 Task: Add La Fermiere Naturally French Orange Blossom Honey to the cart.
Action: Mouse pressed left at (22, 148)
Screenshot: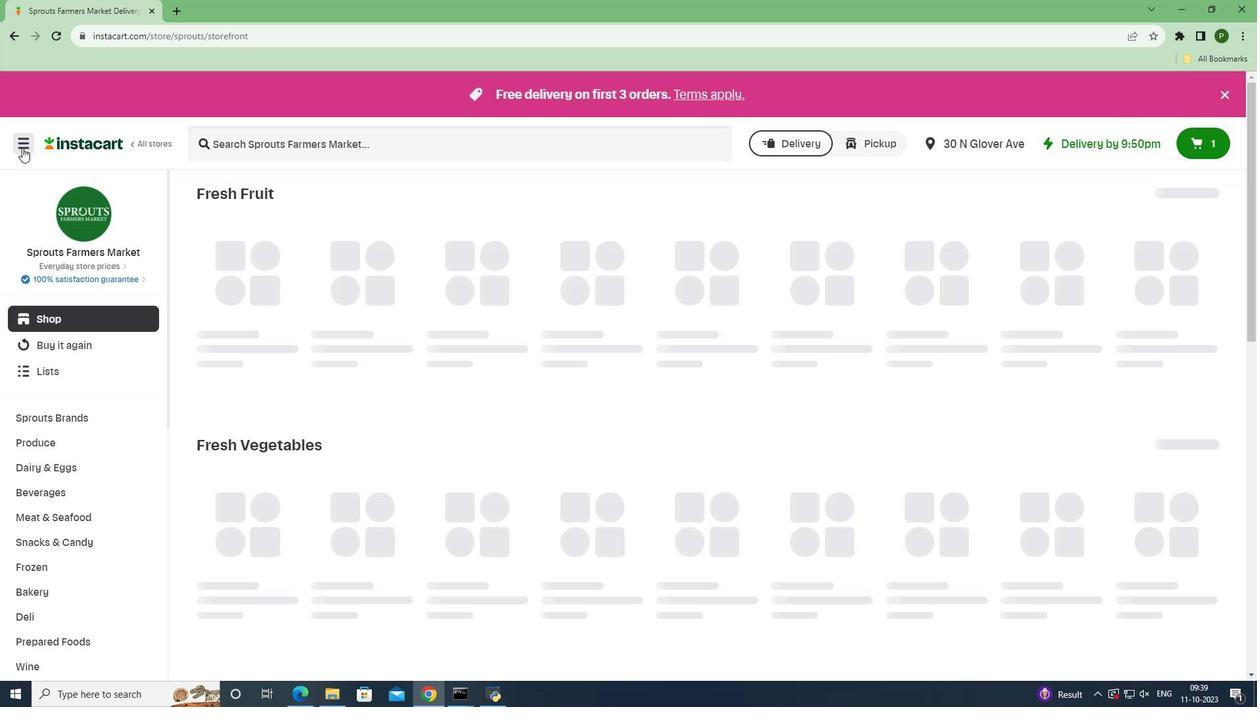 
Action: Mouse moved to (50, 341)
Screenshot: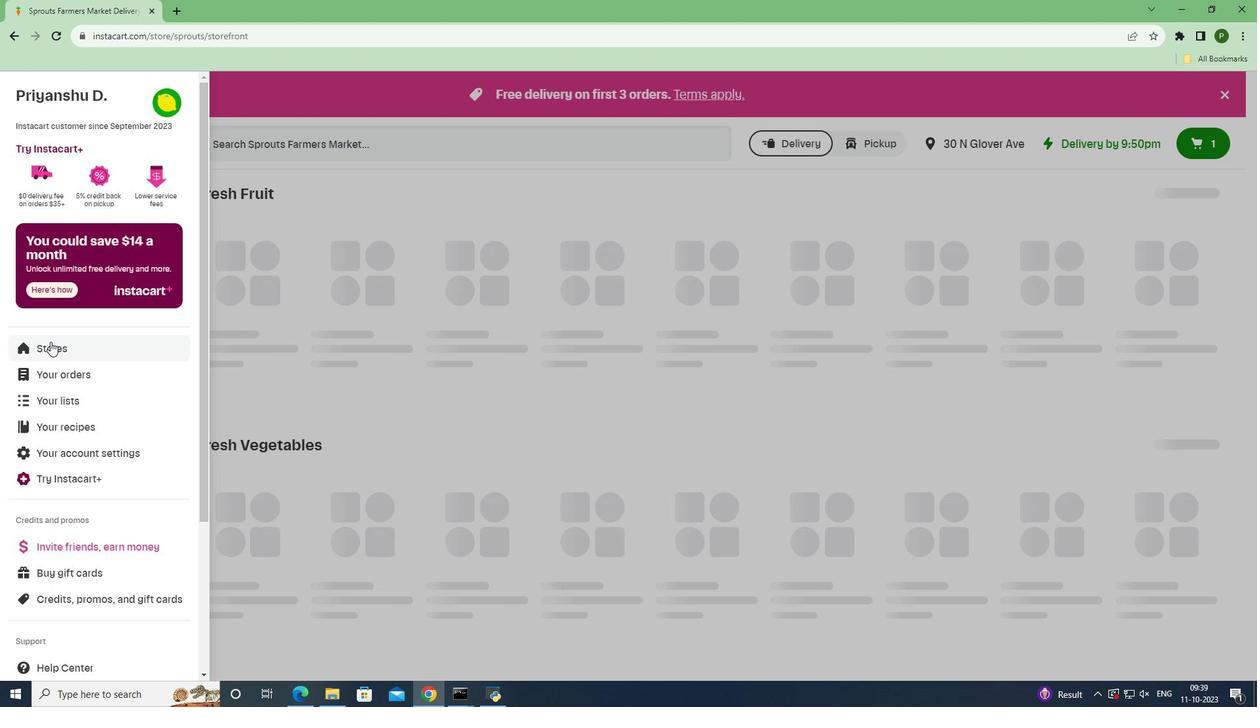 
Action: Mouse pressed left at (50, 341)
Screenshot: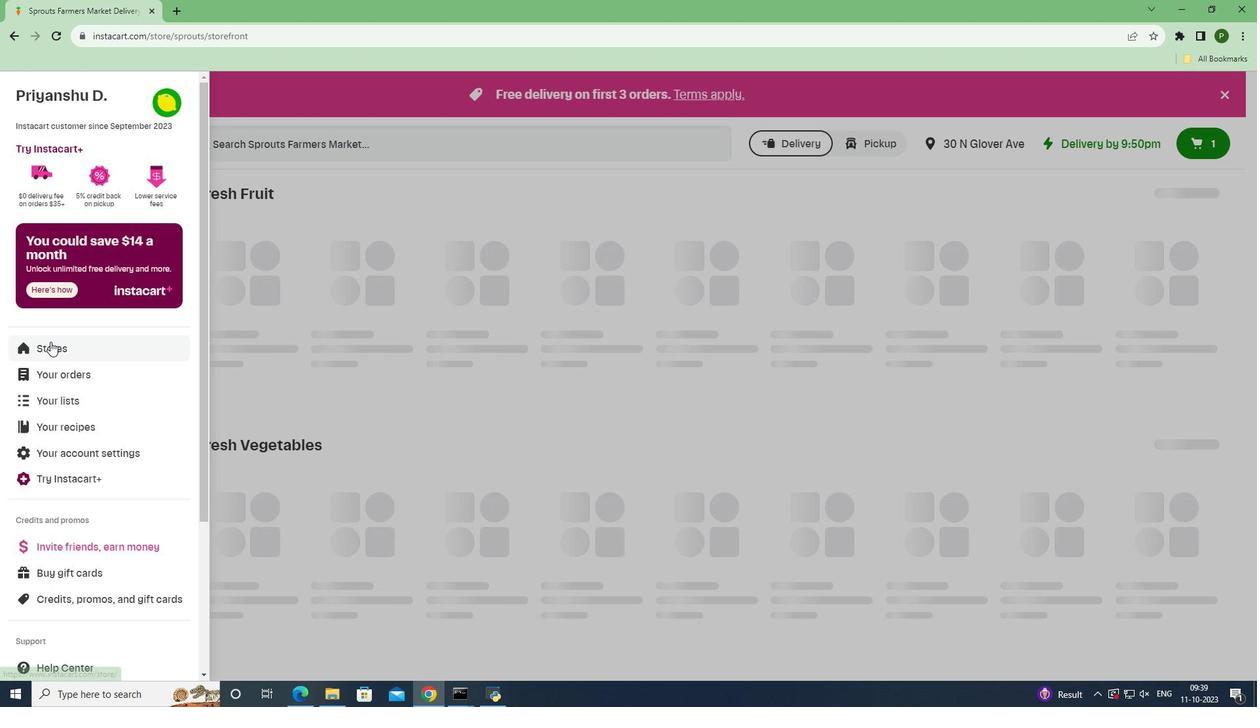 
Action: Mouse moved to (305, 140)
Screenshot: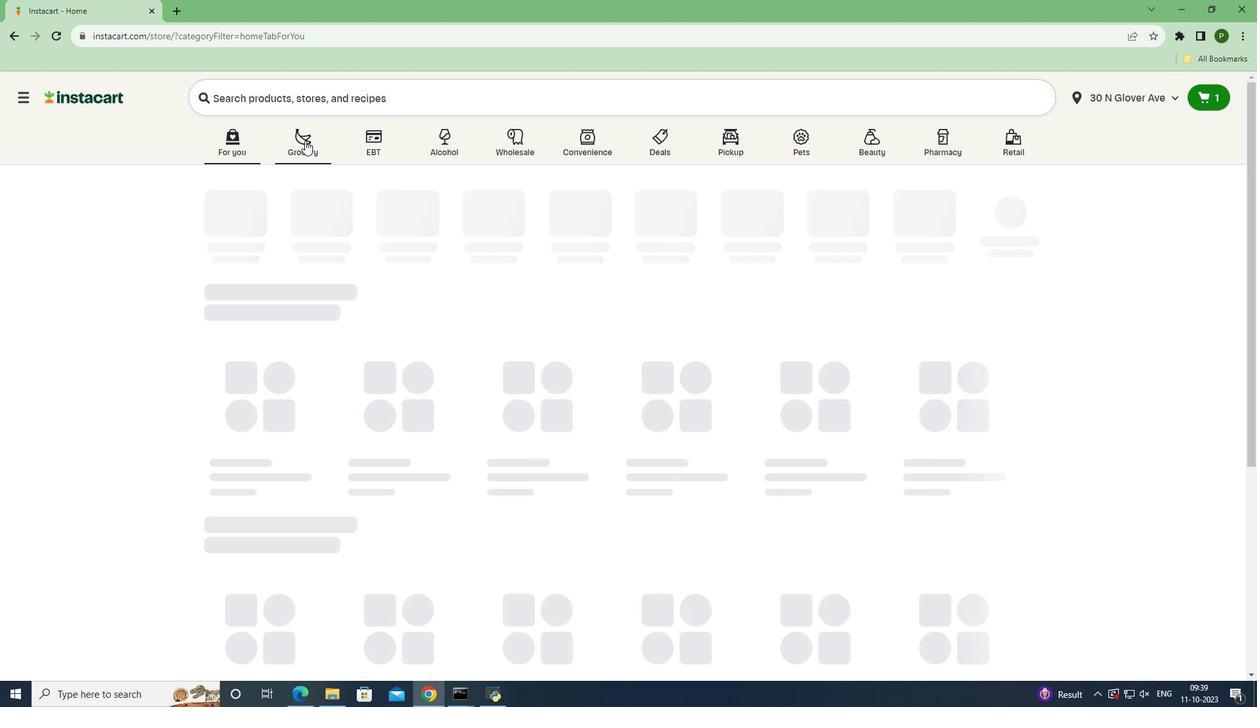 
Action: Mouse pressed left at (305, 140)
Screenshot: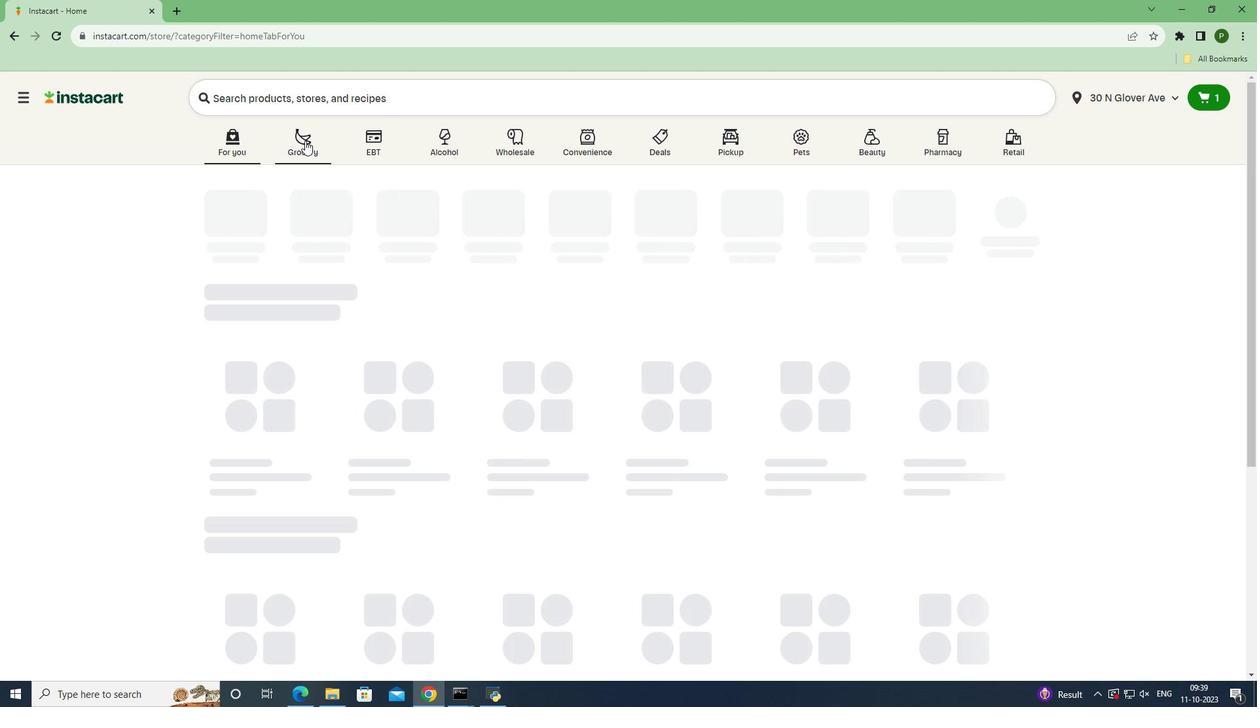 
Action: Mouse moved to (424, 252)
Screenshot: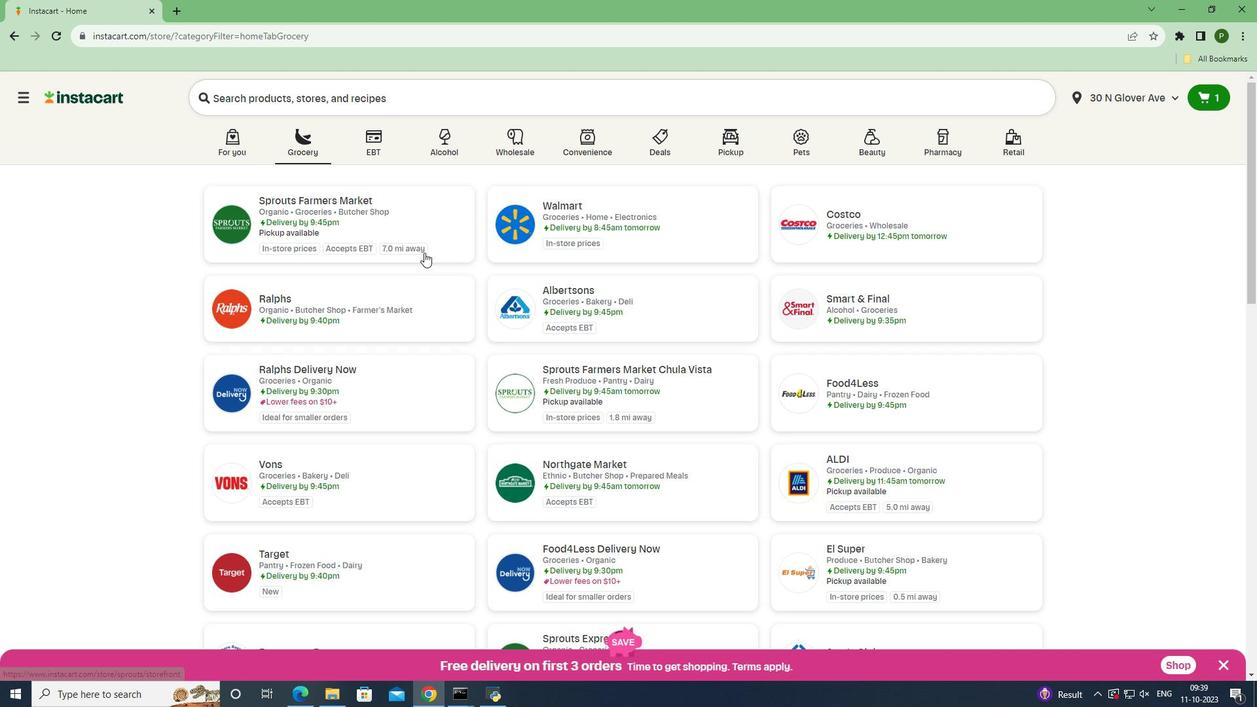 
Action: Mouse pressed left at (424, 252)
Screenshot: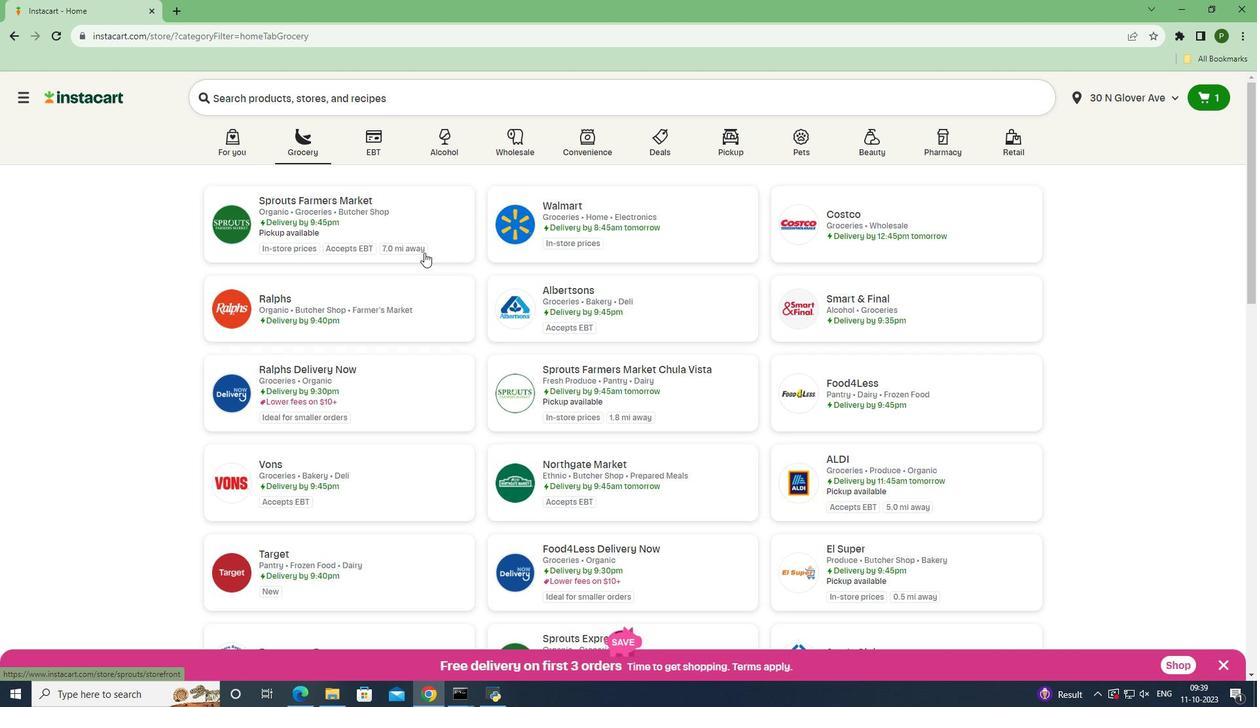 
Action: Mouse moved to (73, 471)
Screenshot: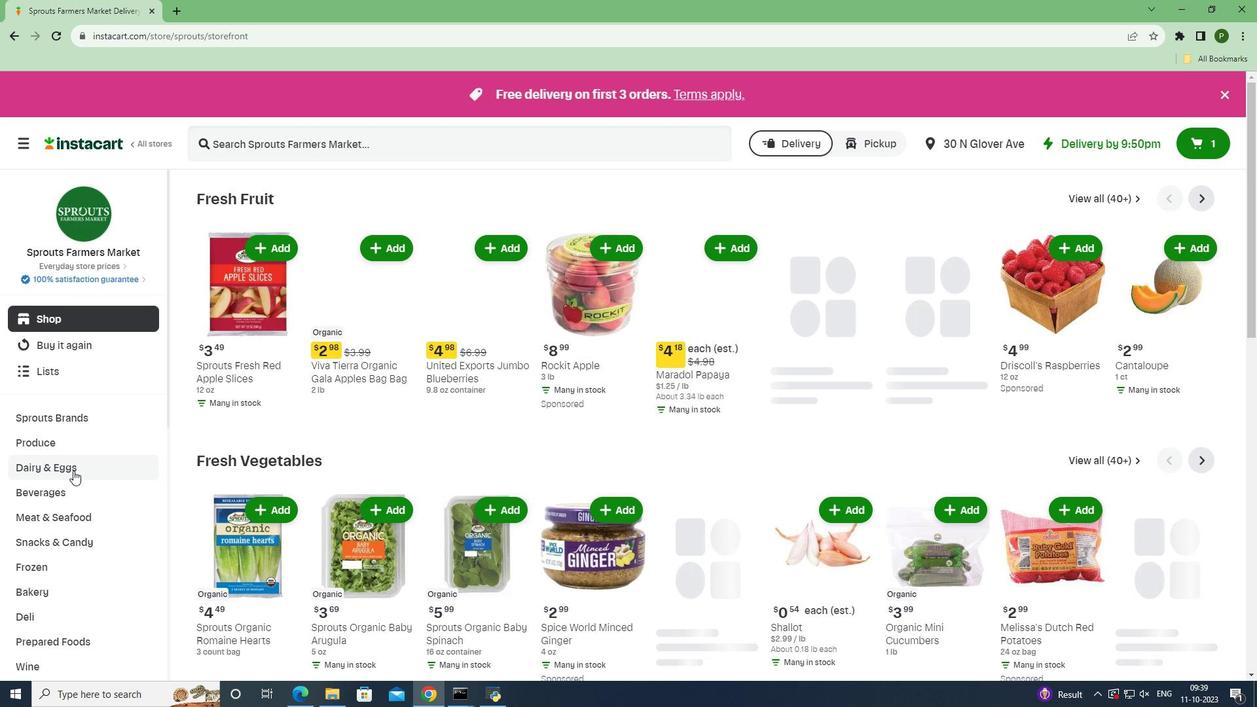 
Action: Mouse pressed left at (73, 471)
Screenshot: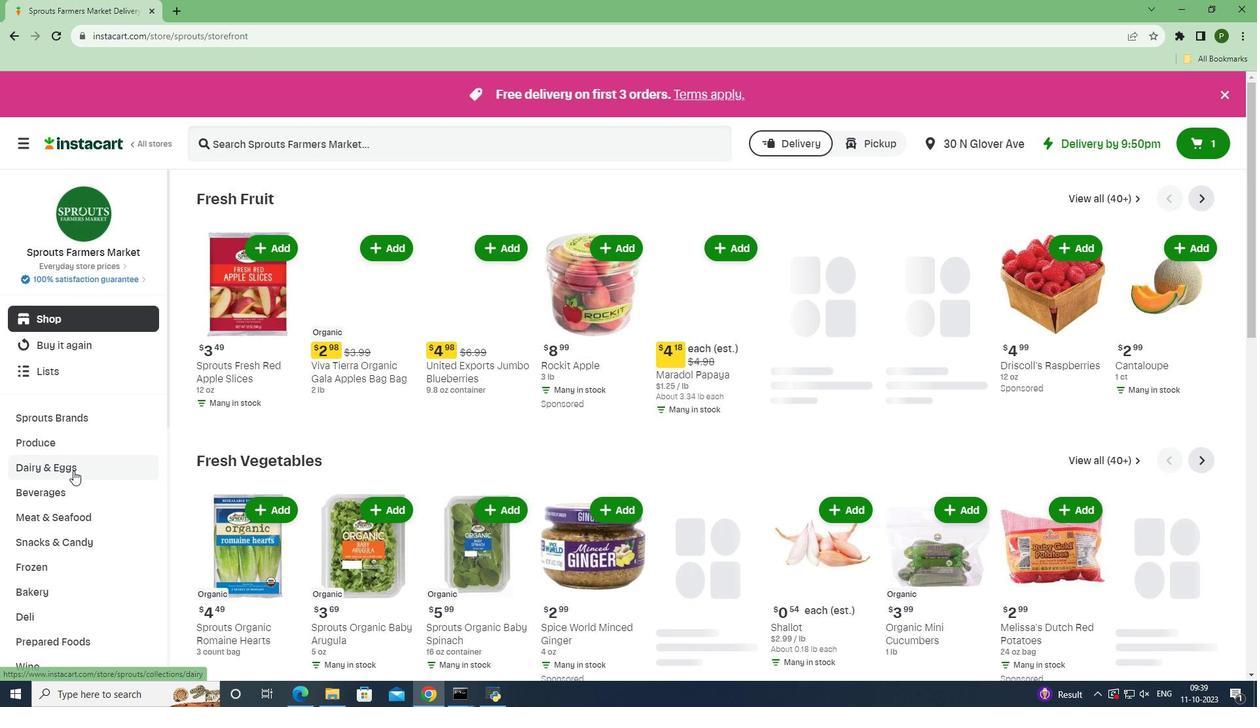 
Action: Mouse moved to (59, 564)
Screenshot: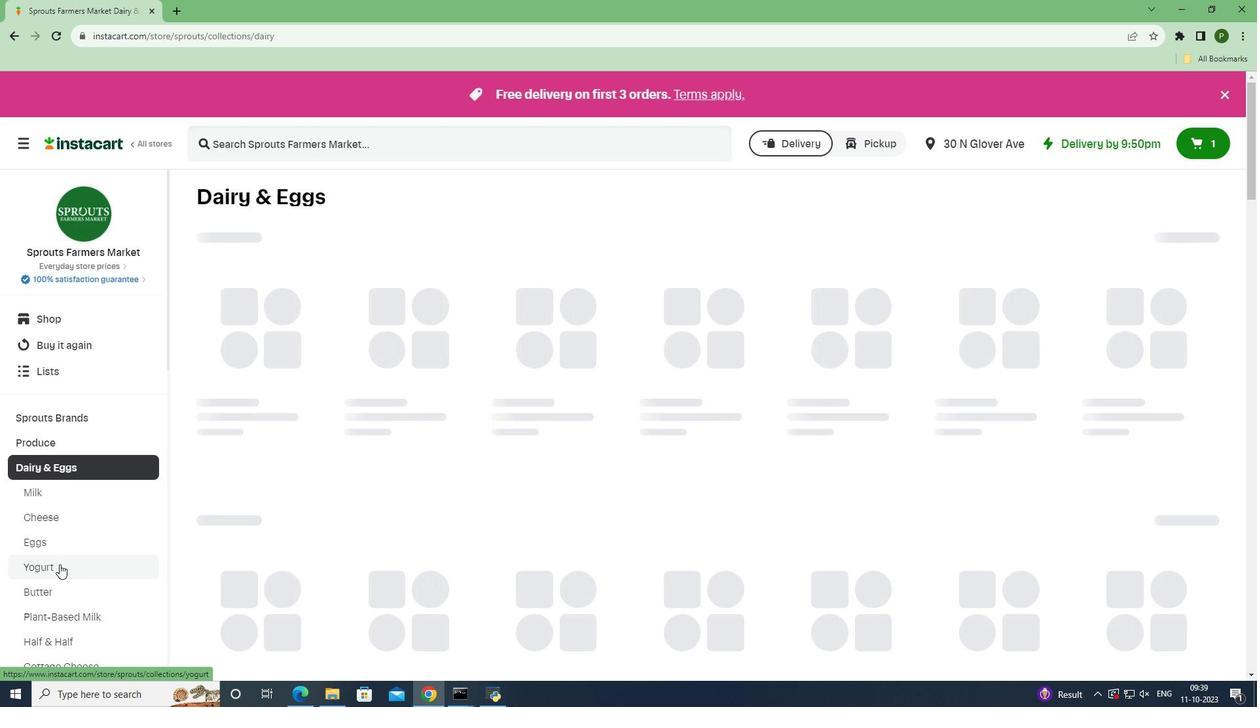 
Action: Mouse pressed left at (59, 564)
Screenshot: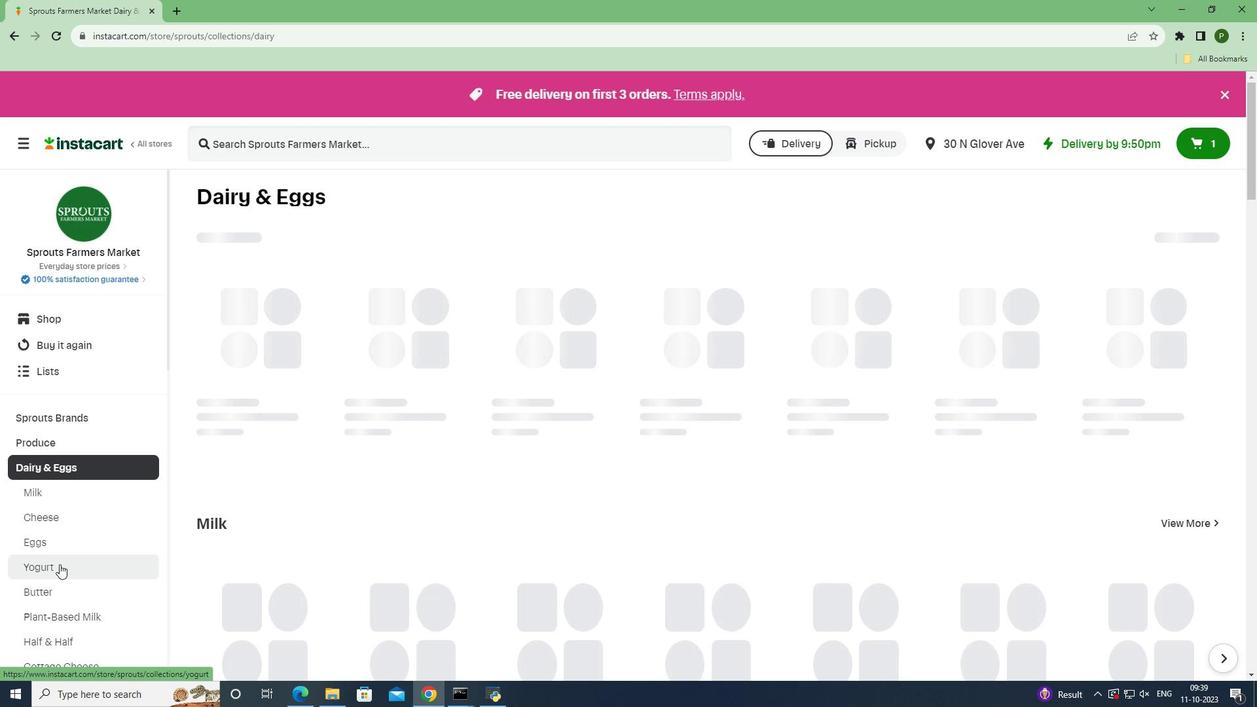 
Action: Mouse moved to (248, 144)
Screenshot: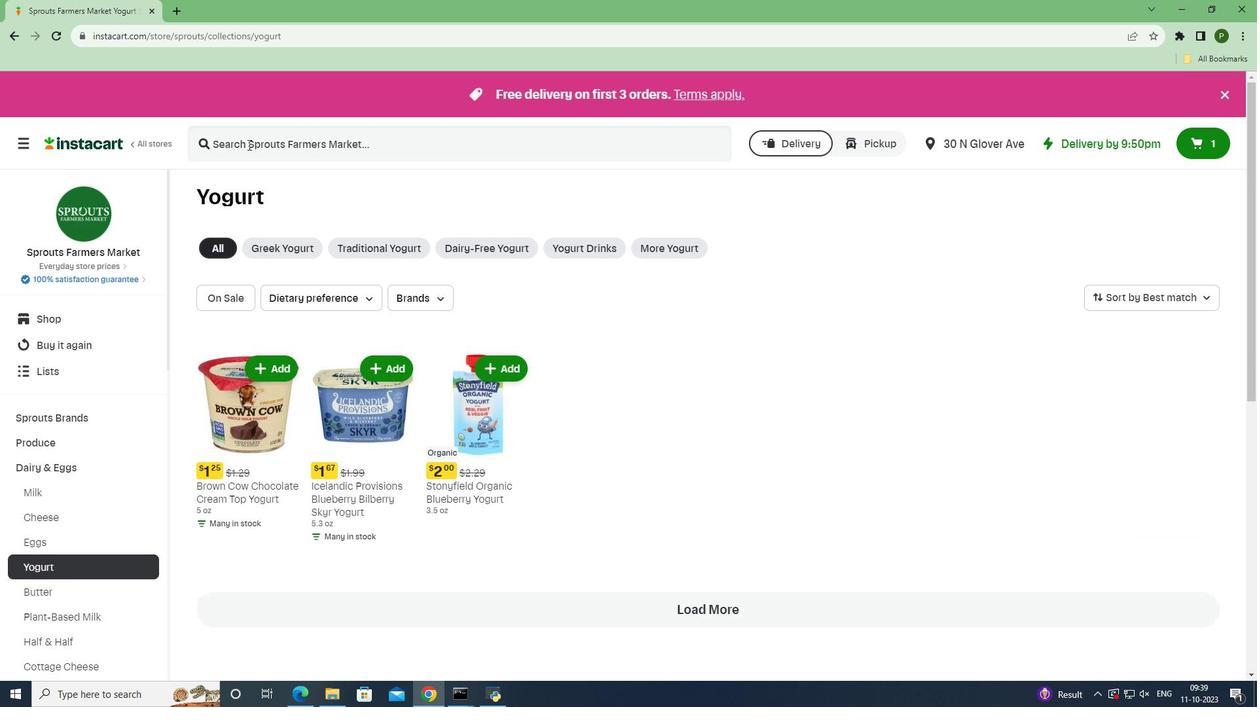 
Action: Mouse pressed left at (248, 144)
Screenshot: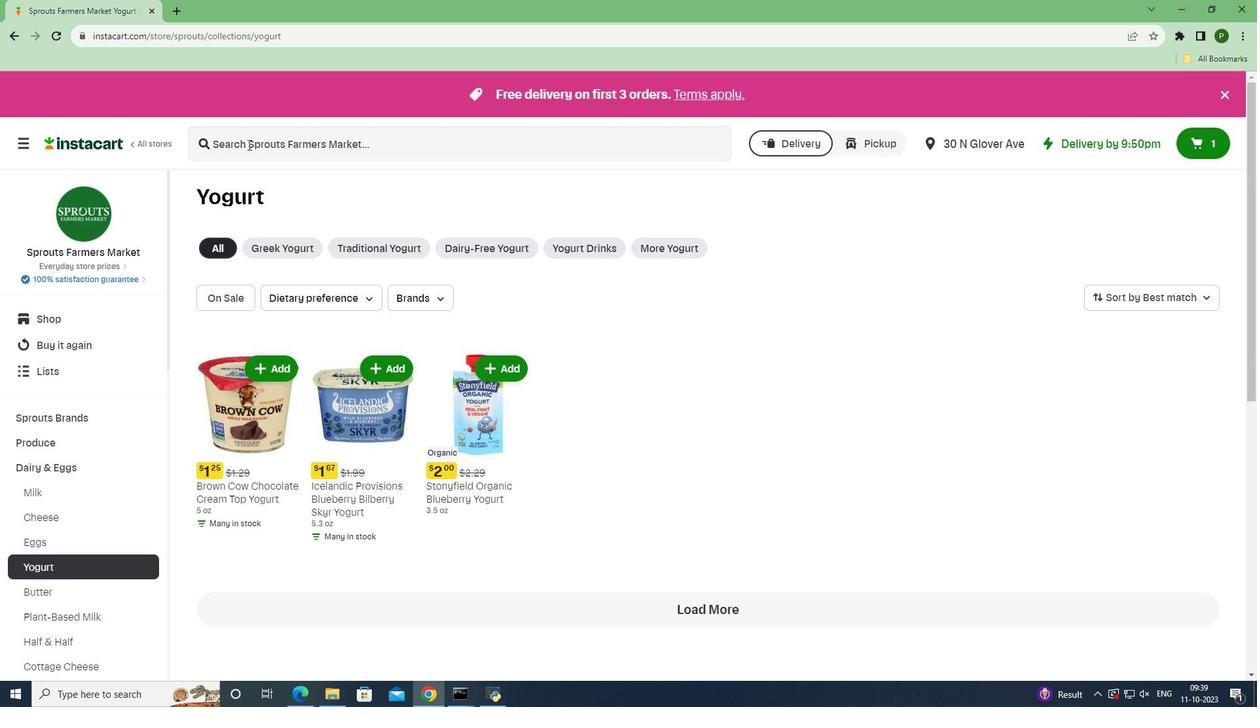 
Action: Key pressed <Key.caps_lock>L<Key.caps_lock>a<Key.space><Key.caps_lock>F<Key.caps_lock>ermiere<Key.space><Key.caps_lock>N<Key.caps_lock>aturally<Key.space><Key.caps_lock>F<Key.caps_lock>rench<Key.space><Key.caps_lock>O<Key.caps_lock>range<Key.space><Key.caps_lock>B<Key.caps_lock>lossom<Key.space><Key.caps_lock>H<Key.caps_lock>oney<Key.space><Key.enter>
Screenshot: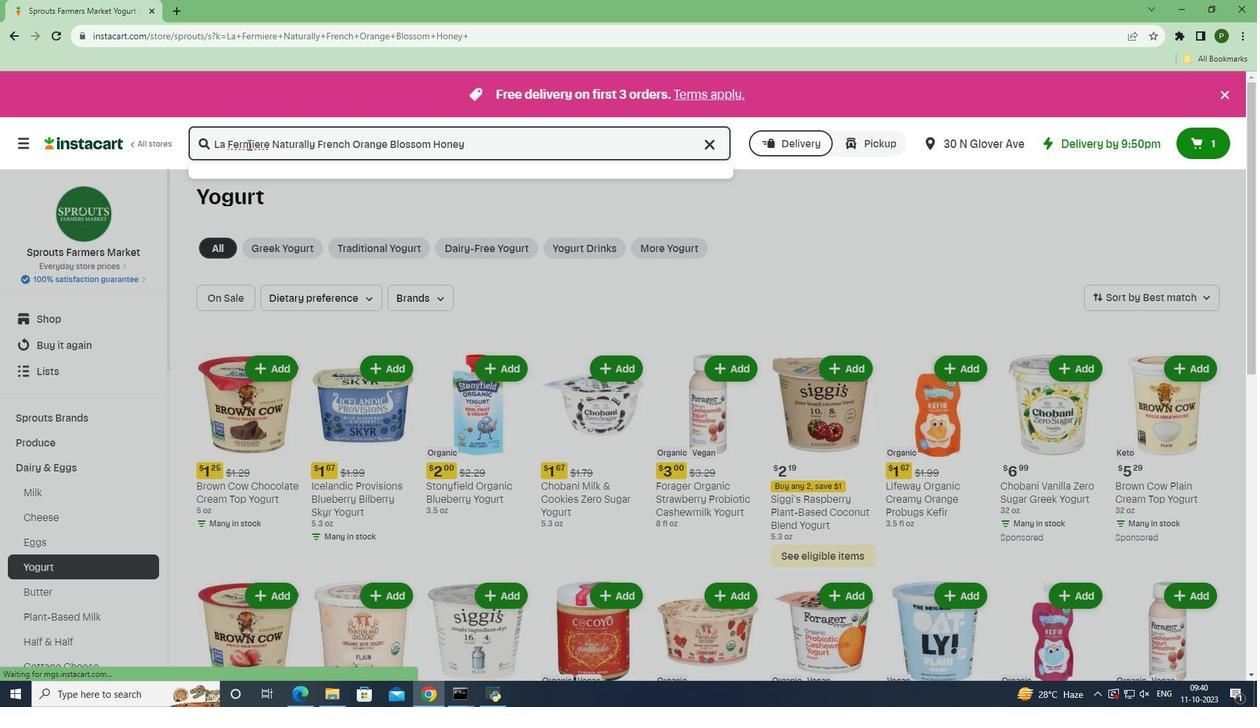 
Action: Mouse moved to (358, 254)
Screenshot: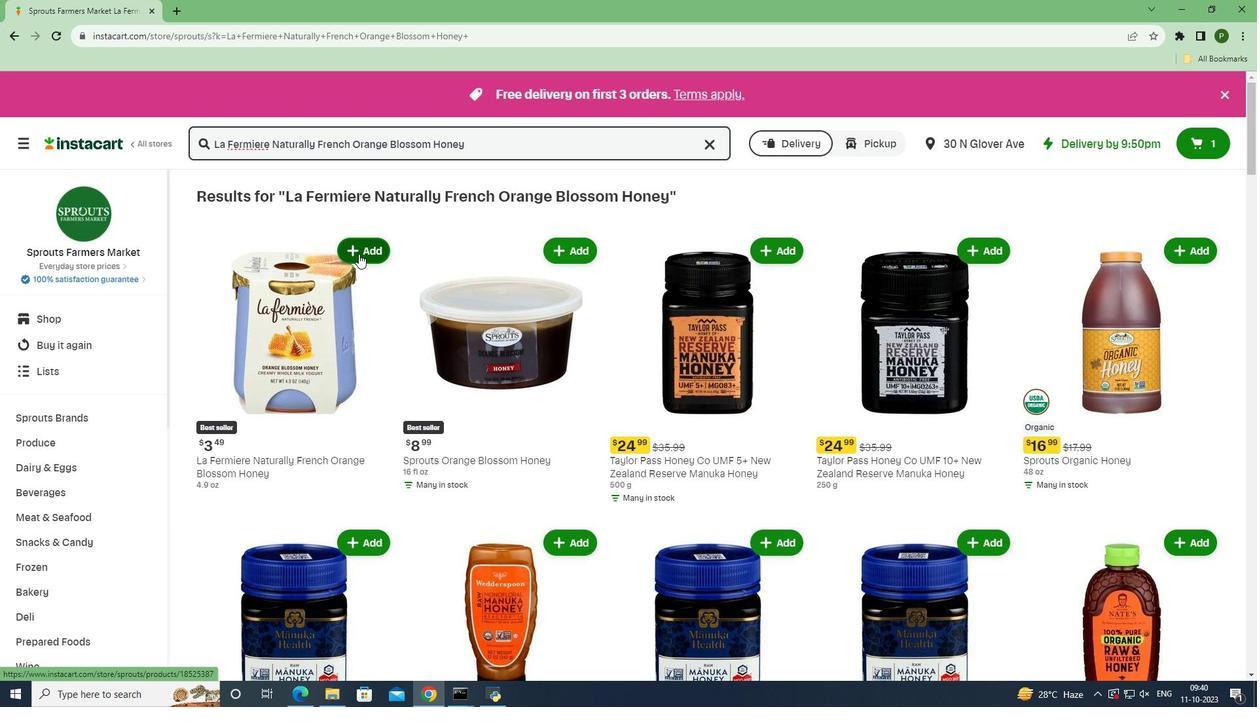 
Action: Mouse pressed left at (358, 254)
Screenshot: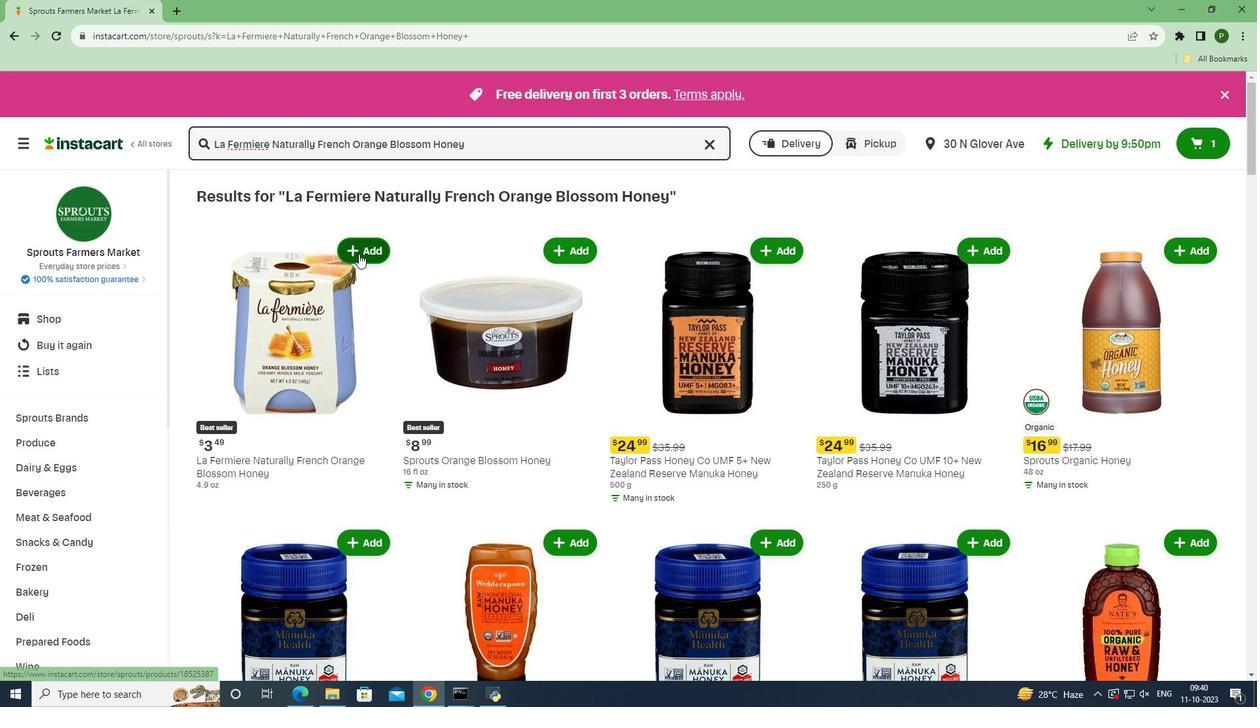 
Action: Mouse moved to (398, 335)
Screenshot: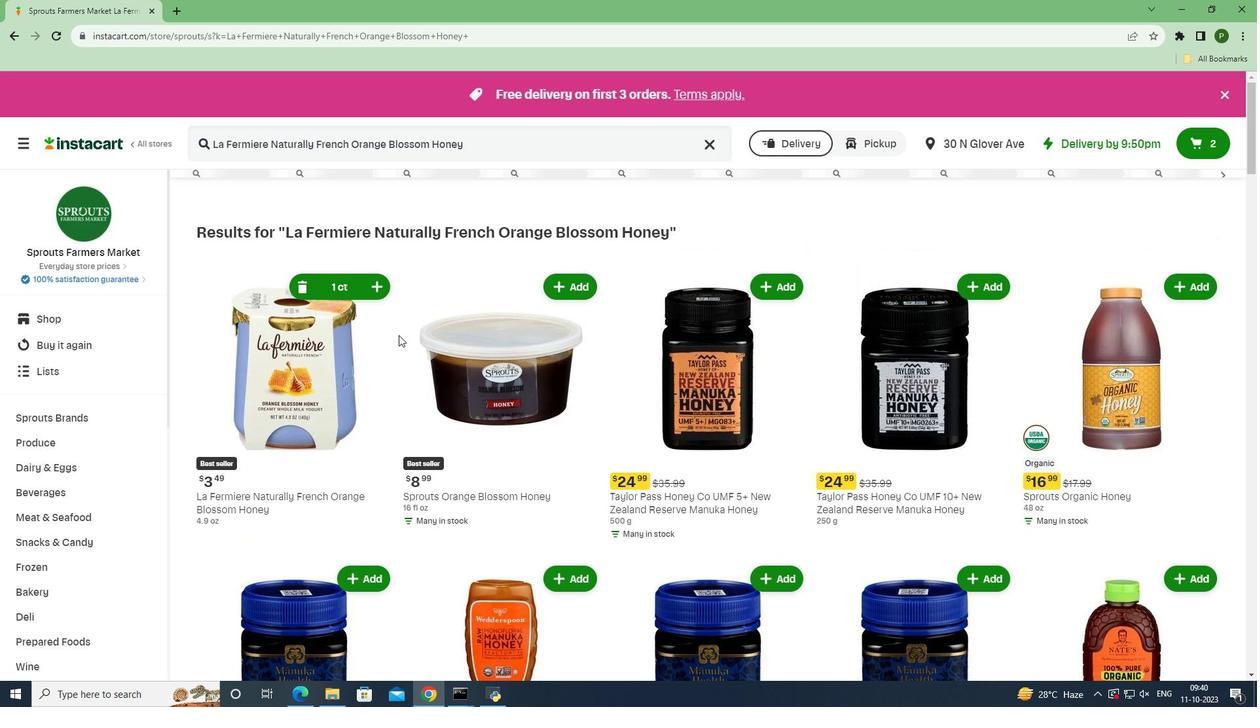 
